 Task: Reply All to email with the signature Emma Green with the subject 'Request for a new project' from softage.1@softage.net with the message 'I would like to request a follow-up meeting to discuss the next steps.'
Action: Mouse moved to (1032, 232)
Screenshot: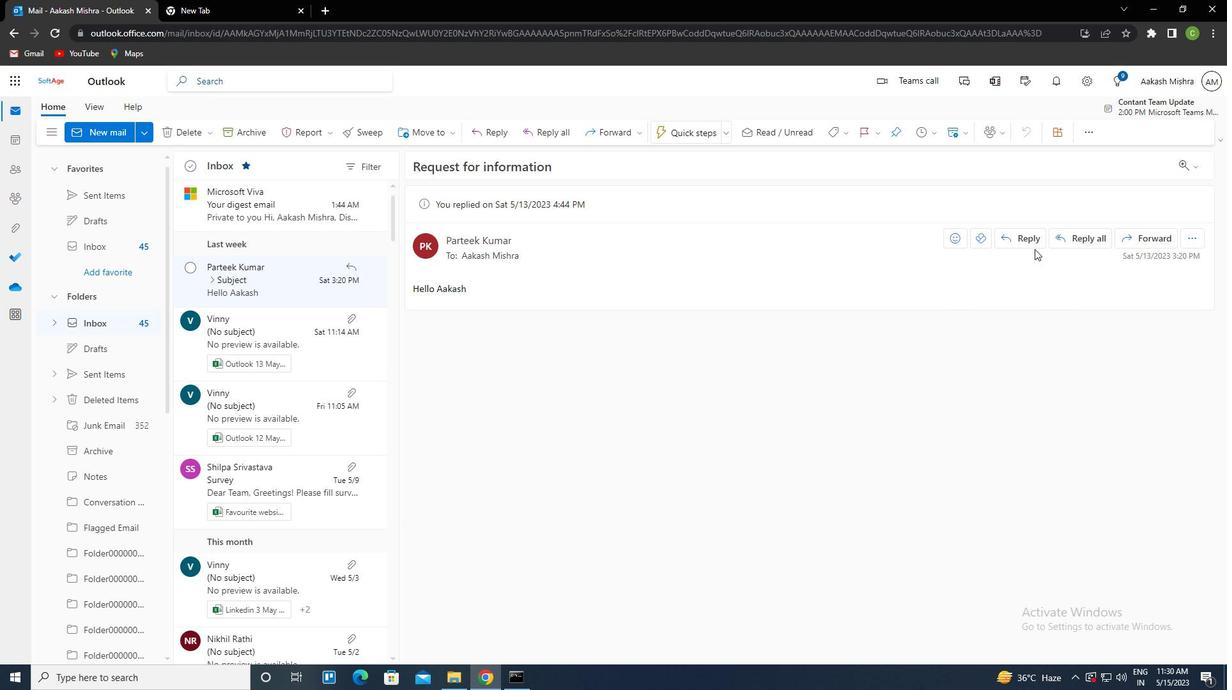 
Action: Mouse pressed left at (1032, 232)
Screenshot: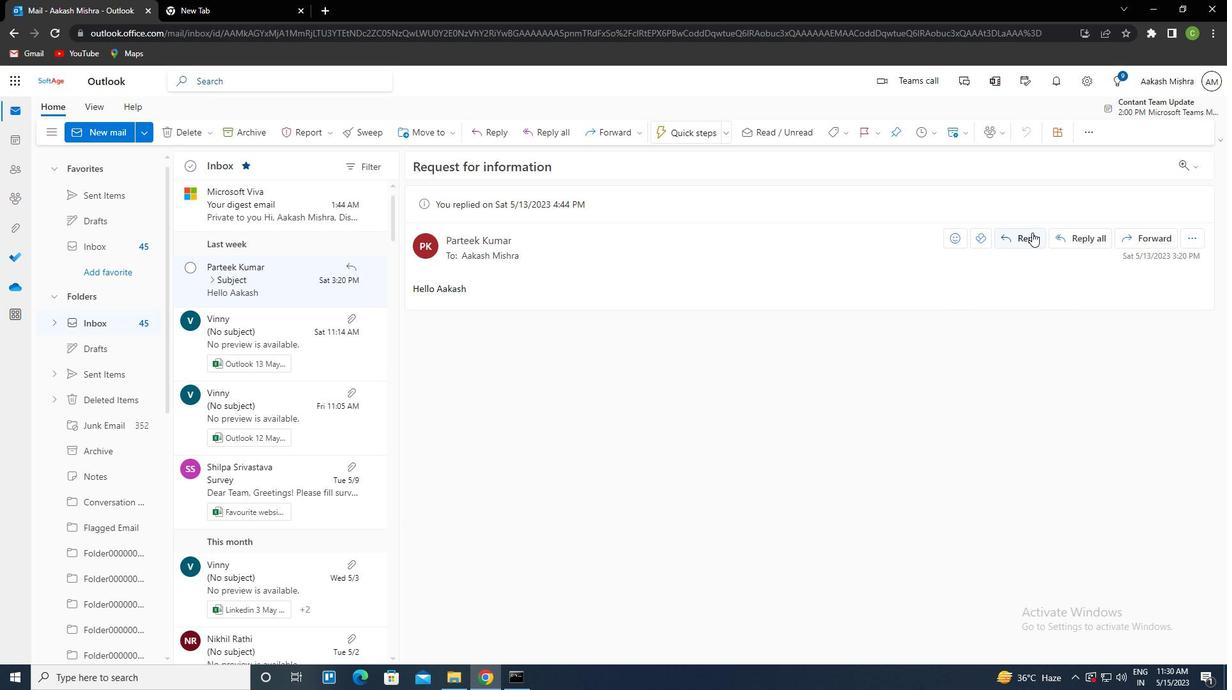 
Action: Mouse moved to (836, 136)
Screenshot: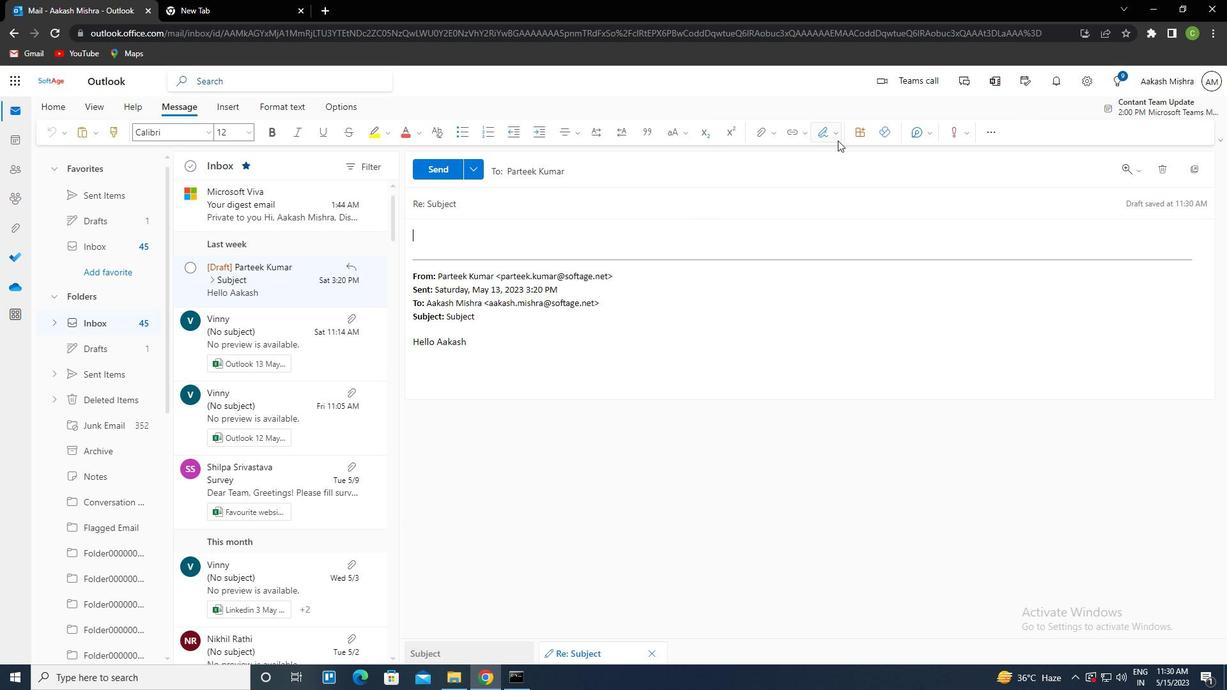 
Action: Mouse pressed left at (836, 136)
Screenshot: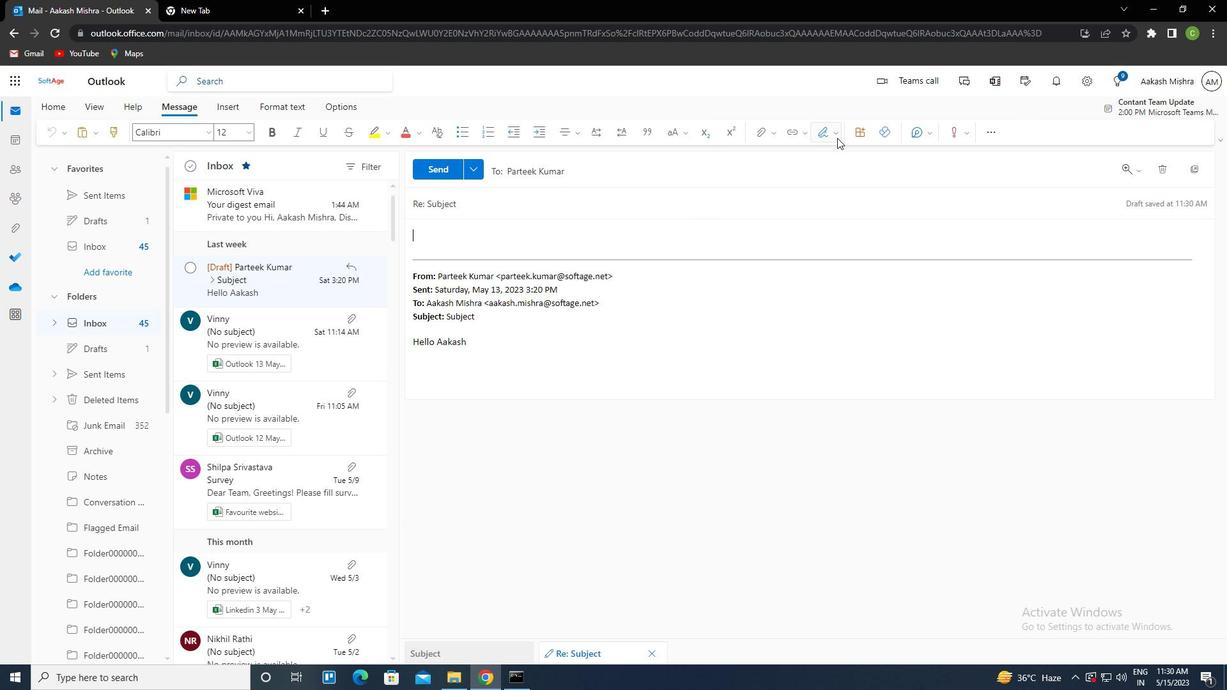 
Action: Mouse moved to (809, 182)
Screenshot: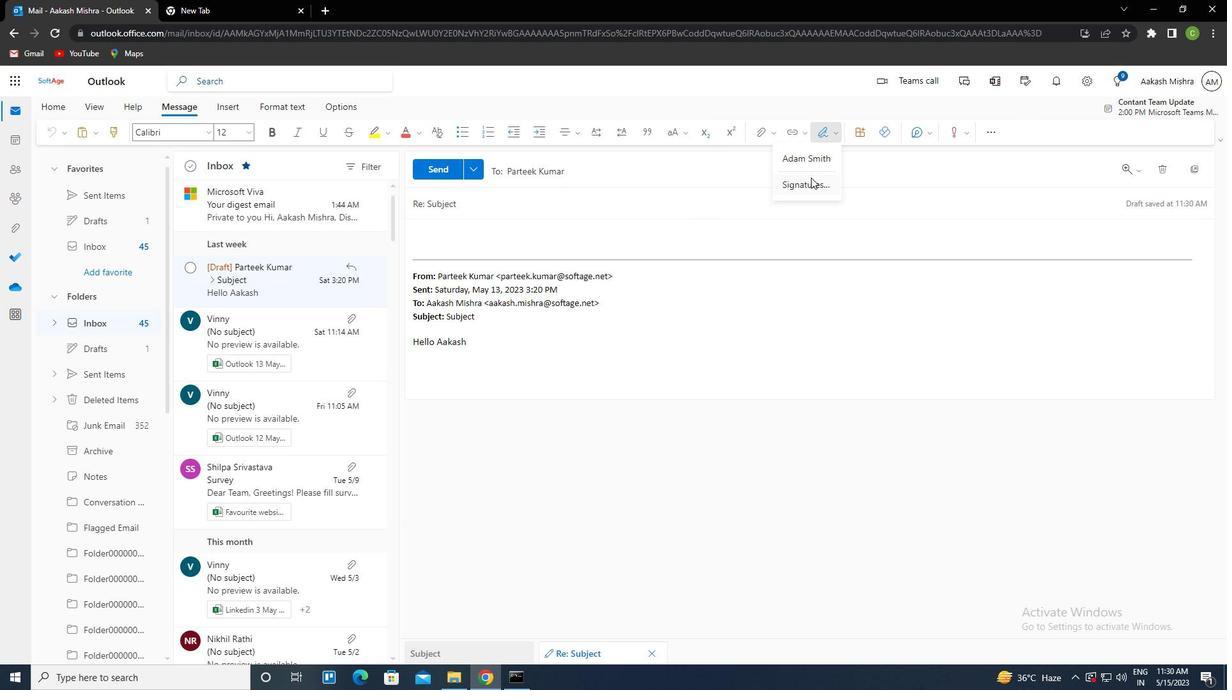 
Action: Mouse pressed left at (809, 182)
Screenshot: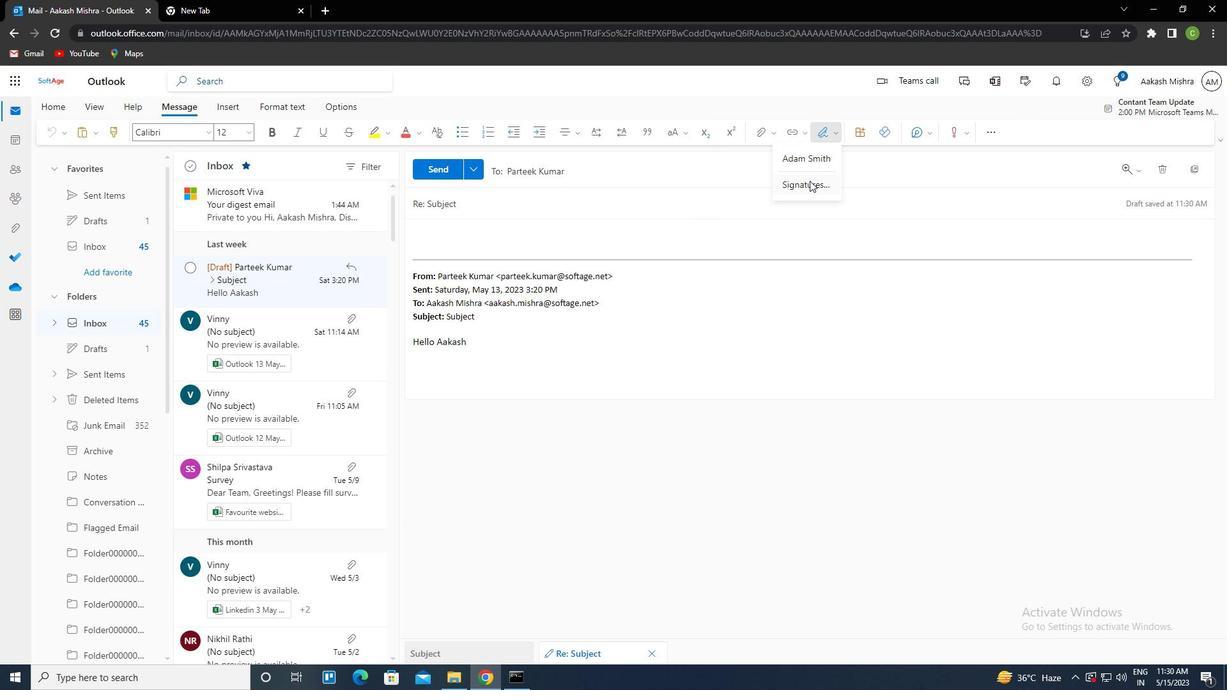 
Action: Mouse moved to (868, 239)
Screenshot: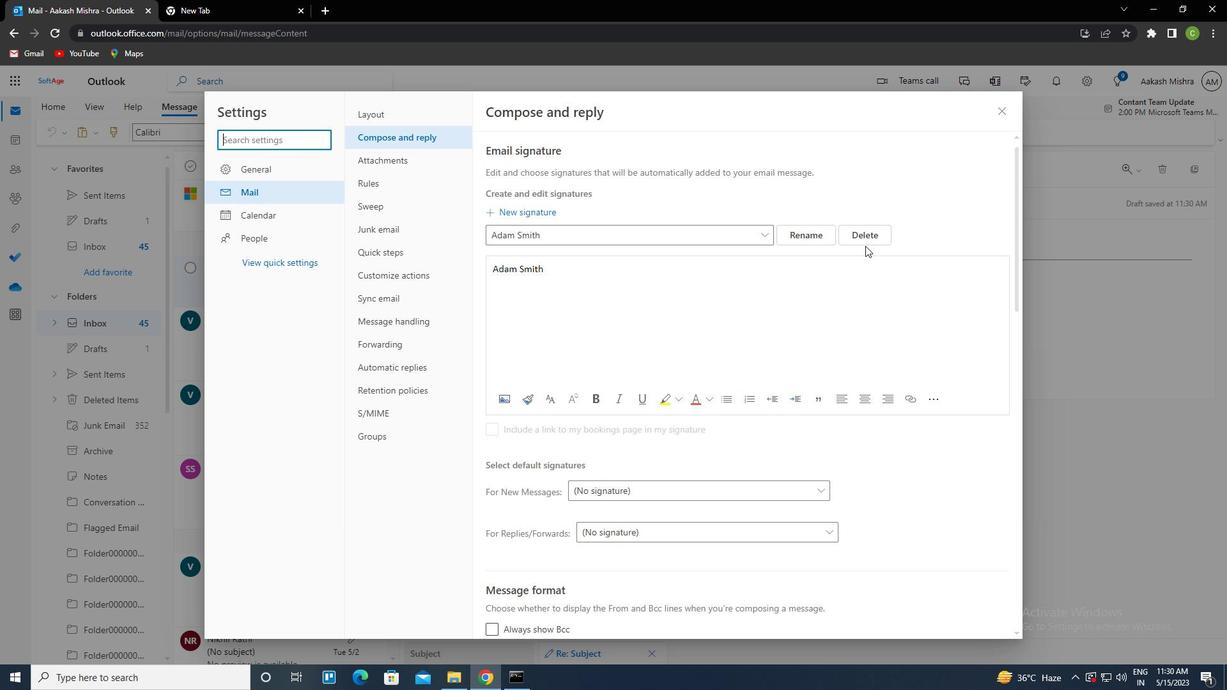 
Action: Mouse pressed left at (868, 239)
Screenshot: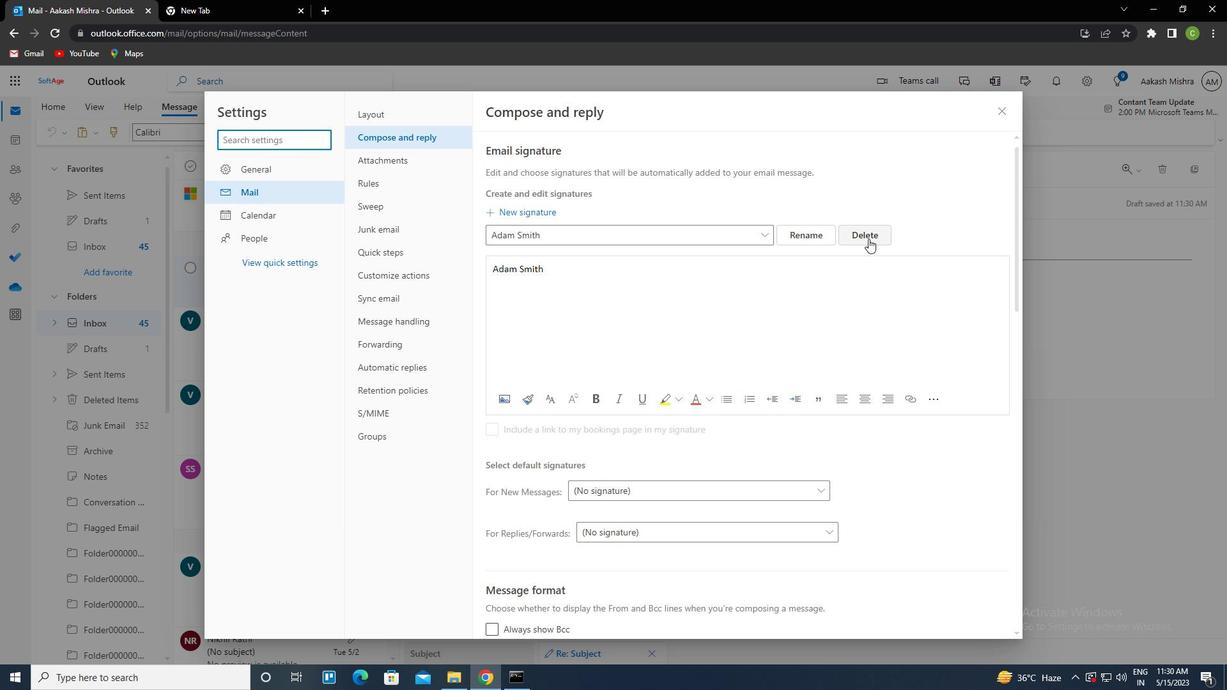 
Action: Mouse moved to (628, 230)
Screenshot: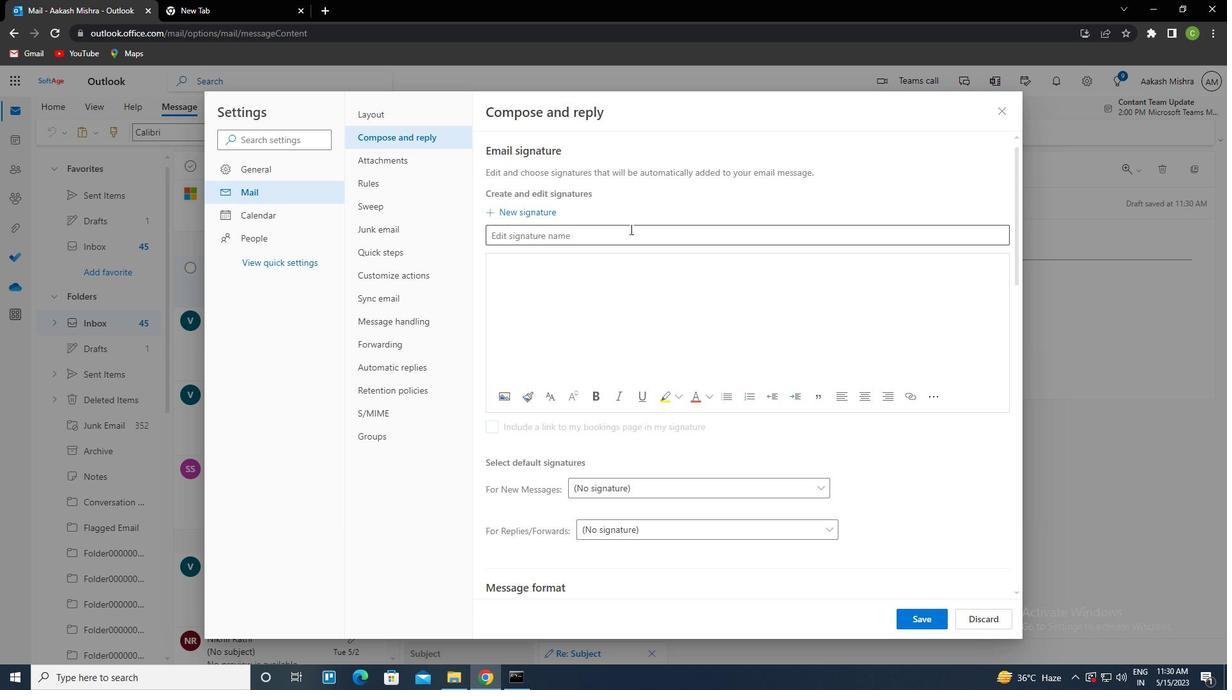 
Action: Mouse pressed left at (628, 230)
Screenshot: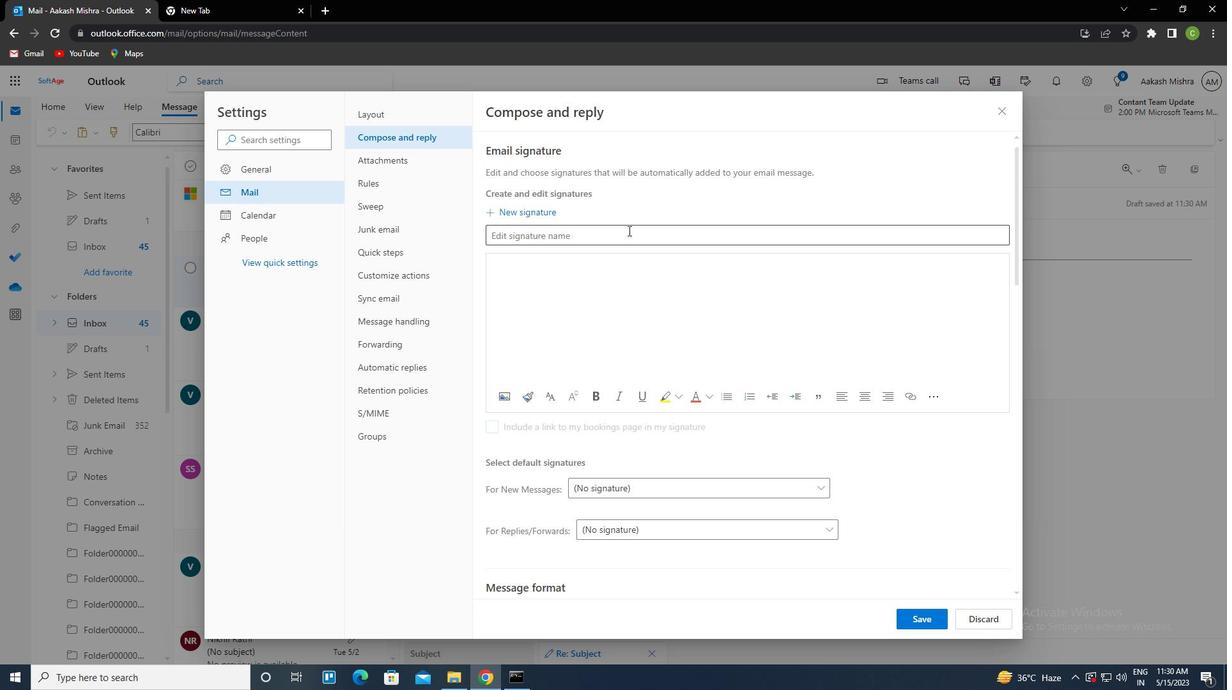 
Action: Key pressed <Key.caps_lock><Key.caps_lock>e<Key.caps_lock>mma<Key.space><Key.caps_lock>g<Key.caps_lock>reen<Key.tab><Key.caps_lock>e<Key.caps_lock>mma<Key.space><Key.caps_lock>g<Key.caps_lock>reen
Screenshot: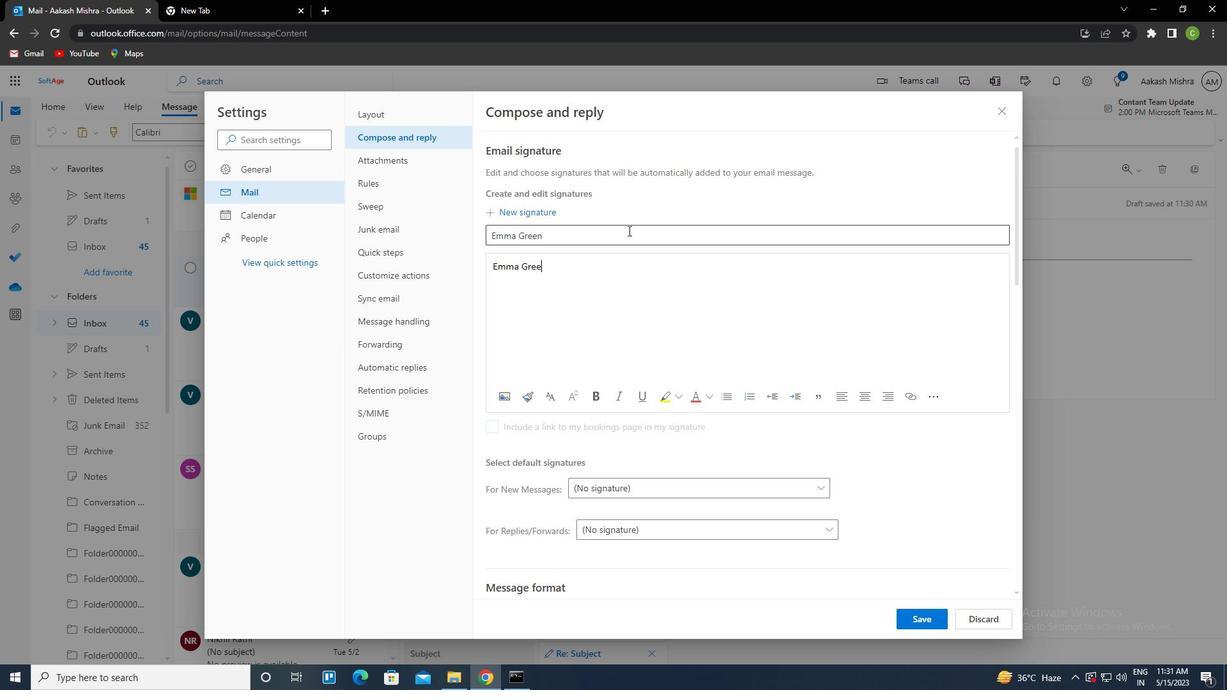 
Action: Mouse moved to (927, 613)
Screenshot: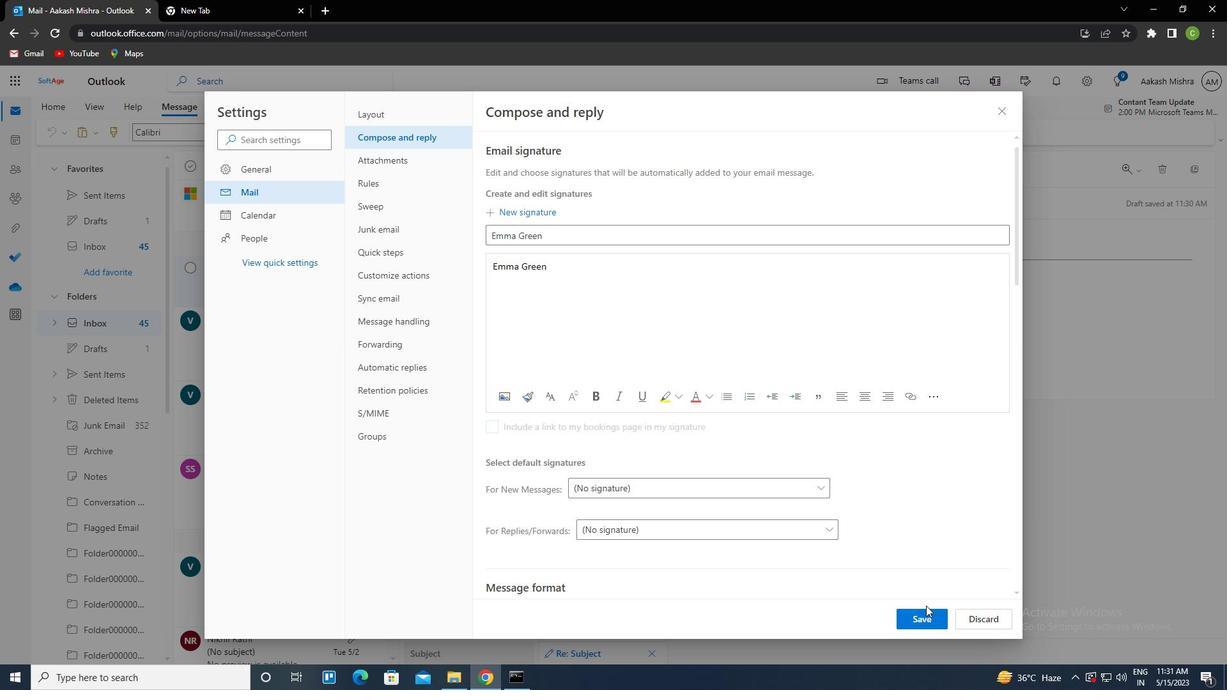
Action: Mouse pressed left at (927, 613)
Screenshot: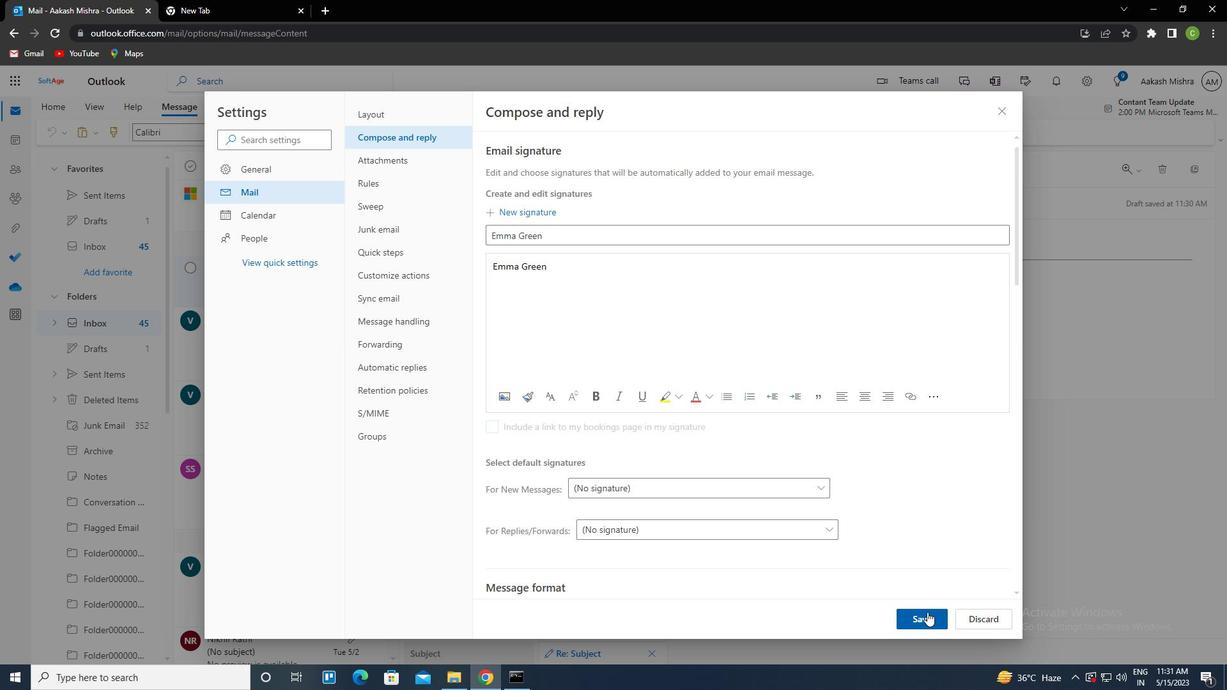 
Action: Mouse moved to (1008, 106)
Screenshot: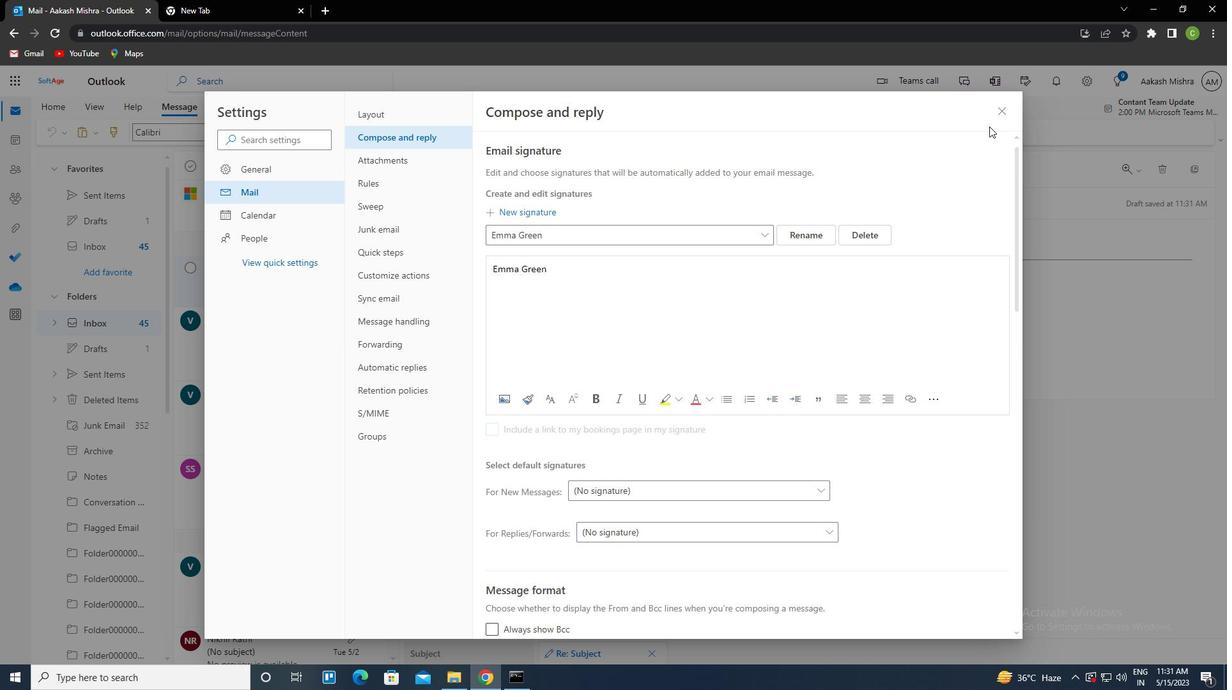 
Action: Mouse pressed left at (1008, 106)
Screenshot: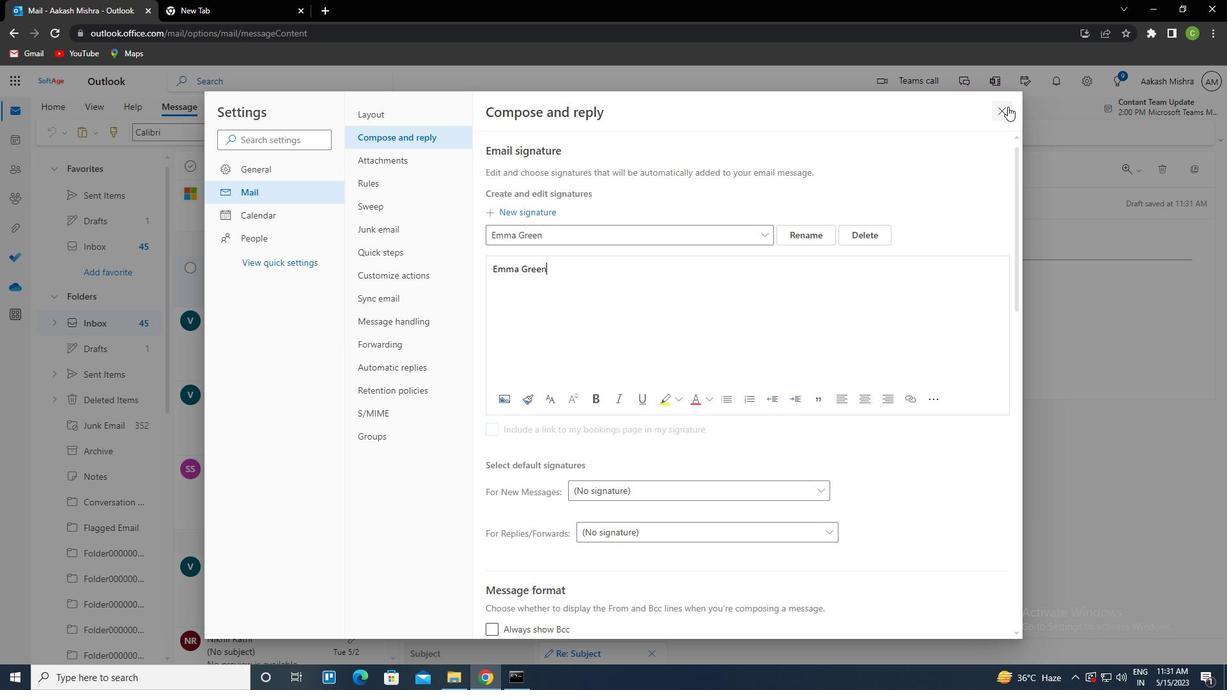 
Action: Mouse moved to (833, 132)
Screenshot: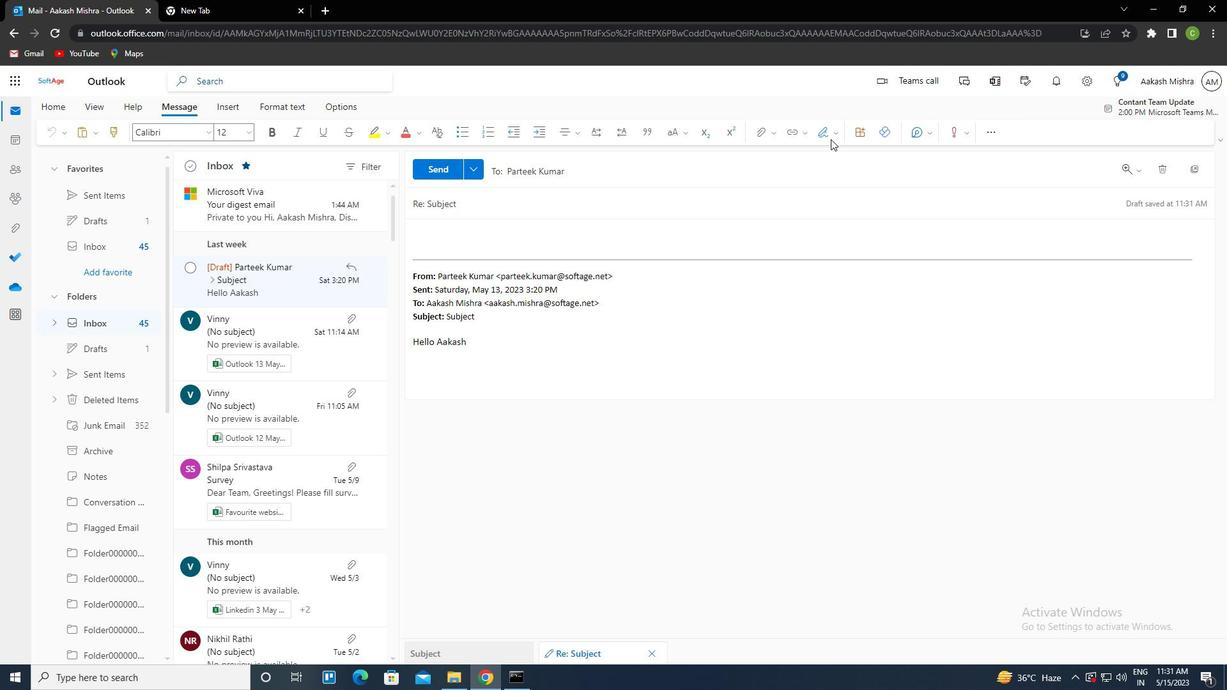 
Action: Mouse pressed left at (833, 132)
Screenshot: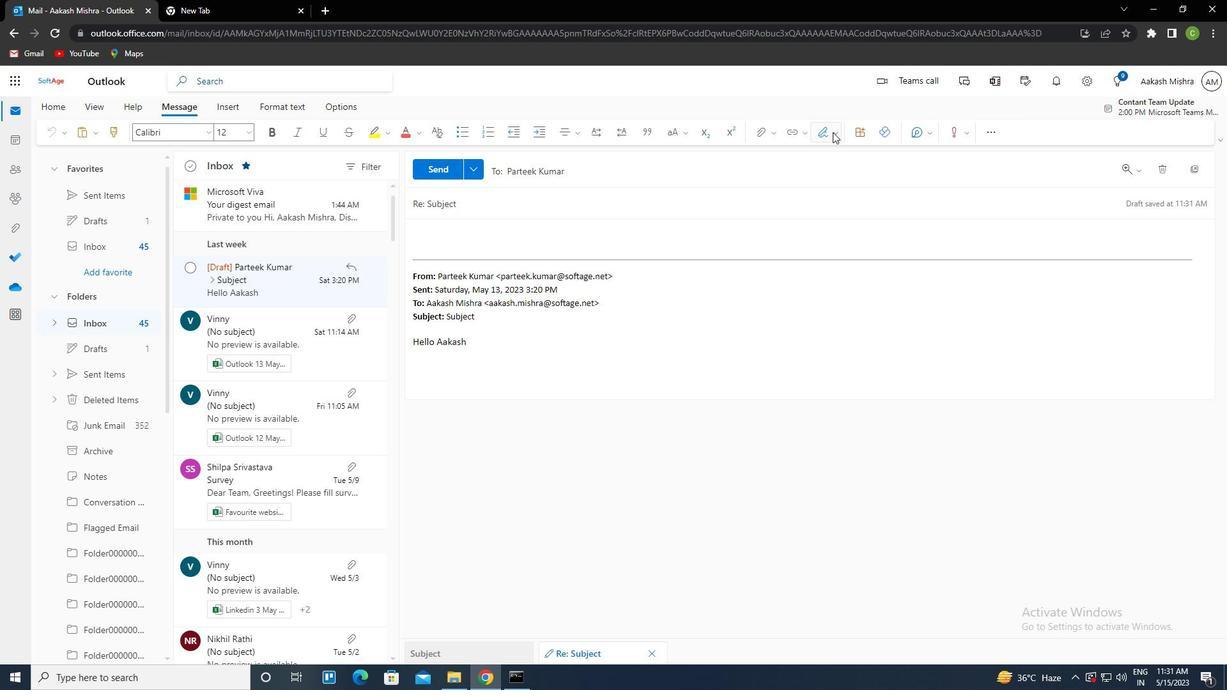 
Action: Mouse moved to (794, 160)
Screenshot: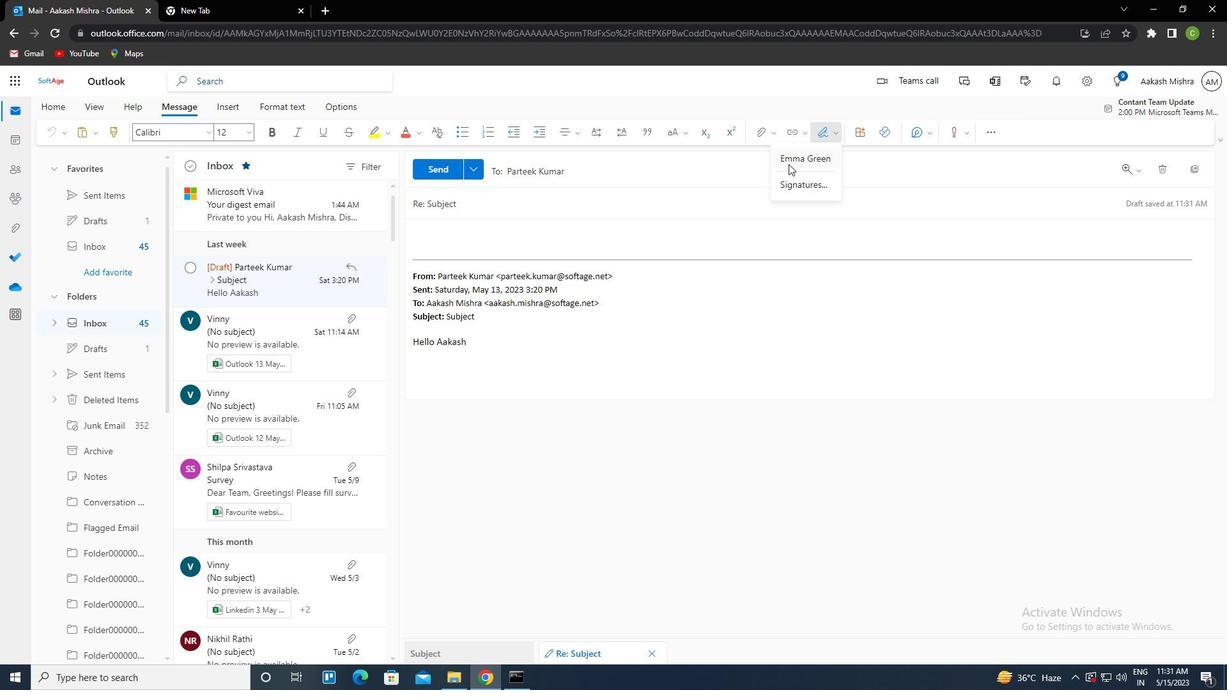 
Action: Mouse pressed left at (794, 160)
Screenshot: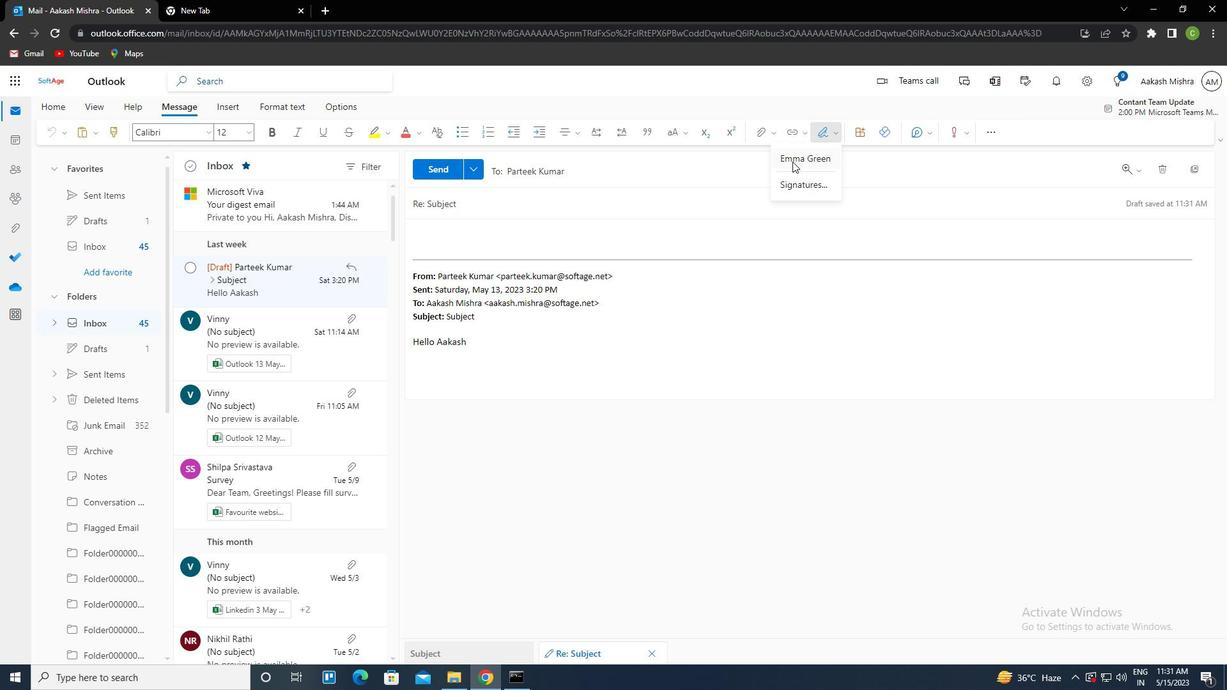 
Action: Mouse moved to (517, 205)
Screenshot: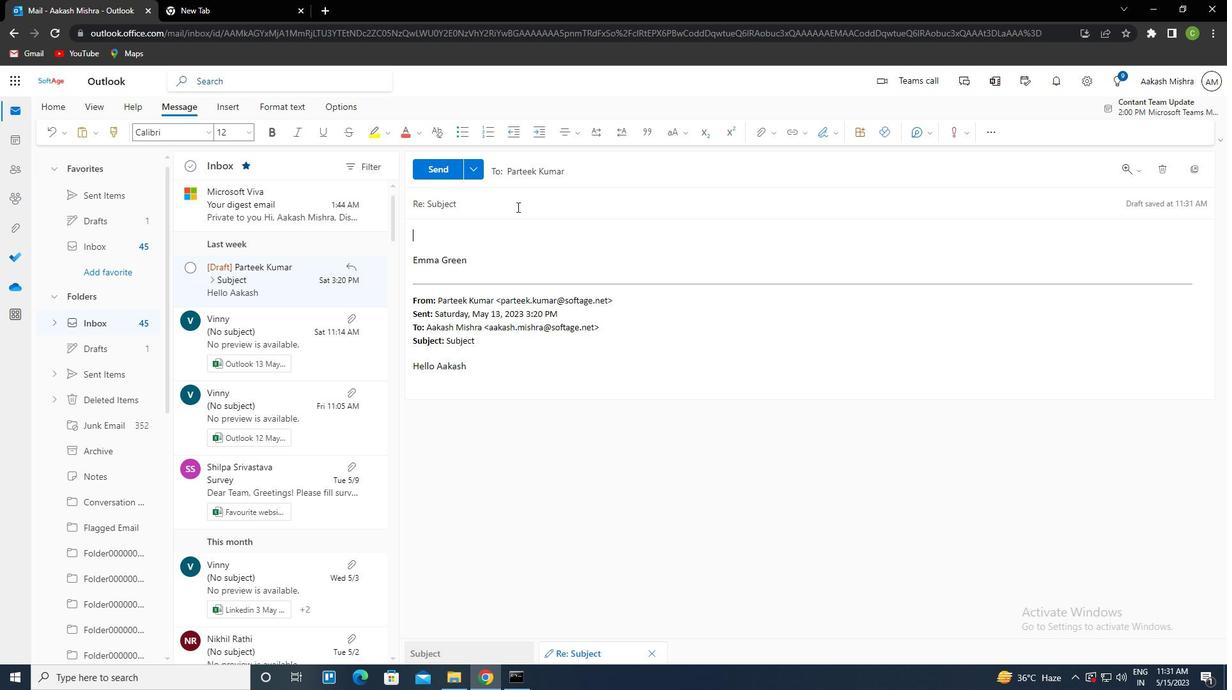 
Action: Mouse pressed left at (517, 205)
Screenshot: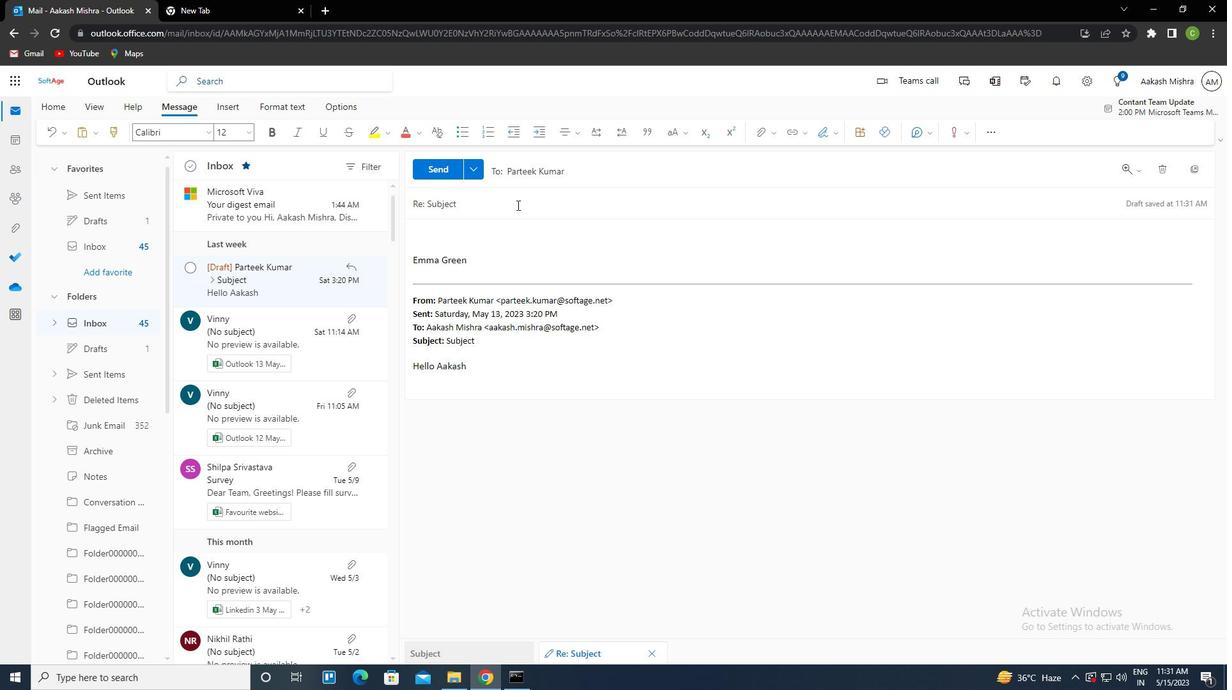 
Action: Key pressed <Key.shift><Key.left><Key.delete><Key.caps_lock>ctrl+R<Key.caps_lock>EQUEST<Key.space>FOR<Key.space>A<Key.space>NEW<Key.space>PROJECT<Key.tab><Key.caps_lock>I<Key.caps_lock><Key.space>WOULD<Key.space>LIE<Key.backspace>KE<Key.space>TO<Key.space>REQUET<Key.backspace>ST<Key.space>A<Key.space>FOLLOW<Key.shift_r>_UP<Key.backspace><Key.backspace><Key.backspace>-UP<Key.space>MEETING<Key.space>TO<Key.space>DISCUSS<Key.space>THE<Key.space>NEXT<Key.space>STEPS
Screenshot: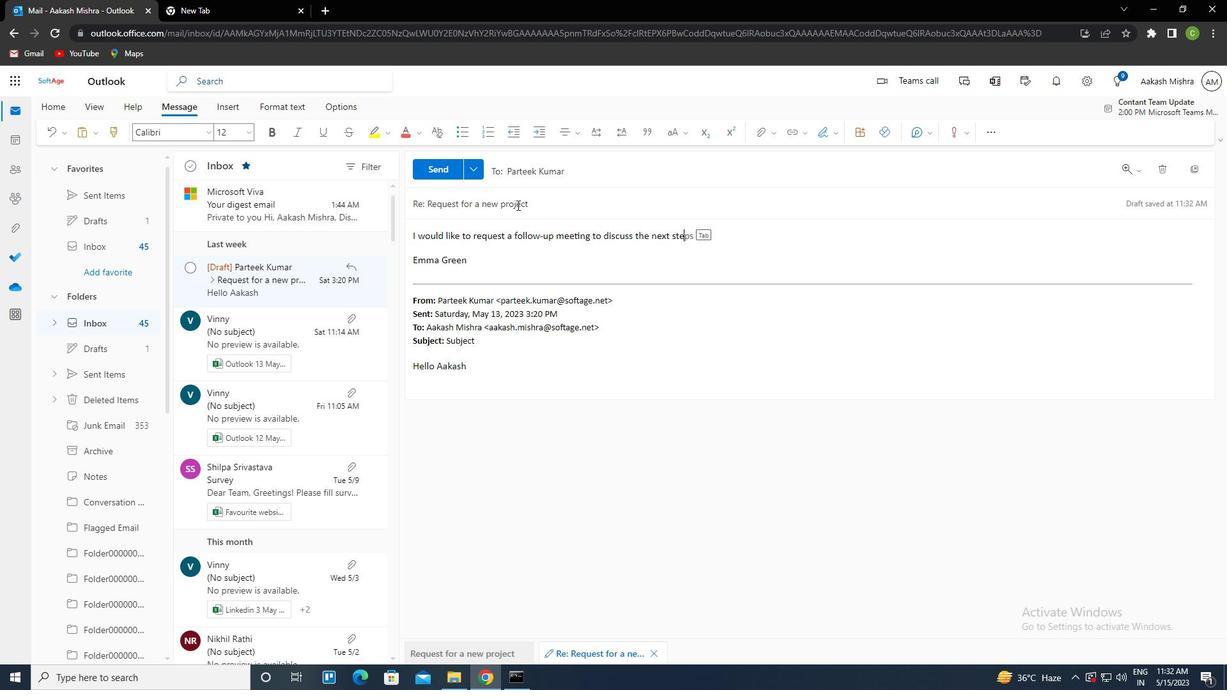 
Action: Mouse moved to (437, 171)
Screenshot: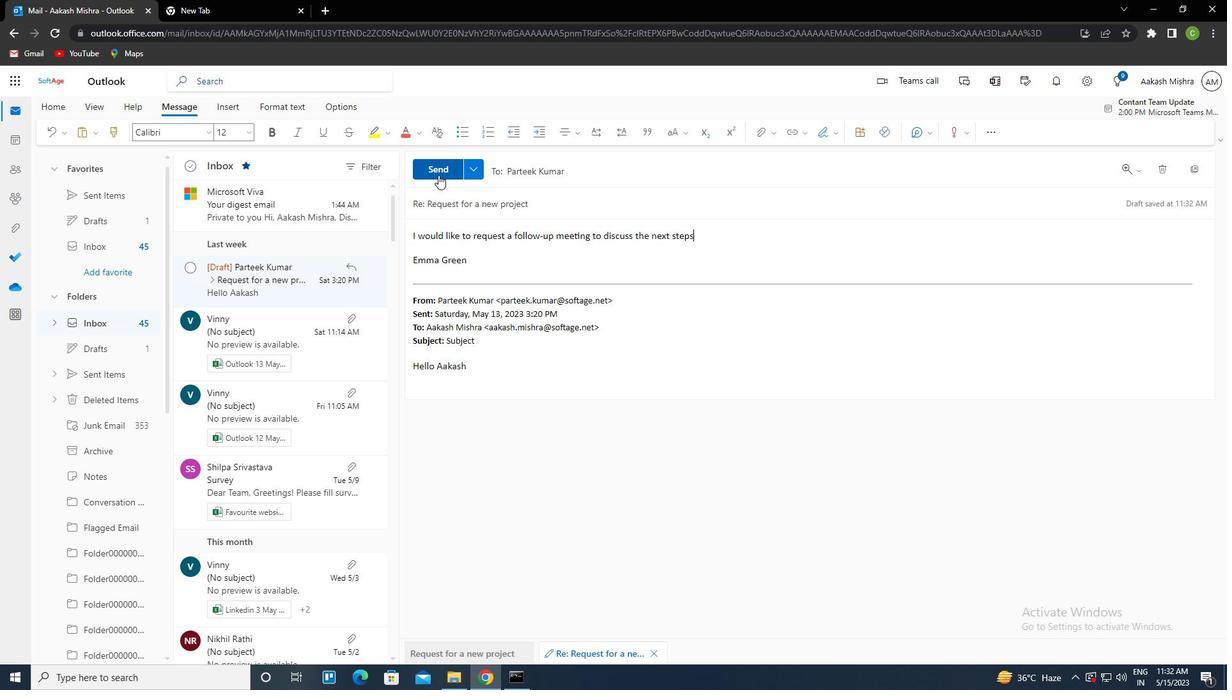 
Action: Mouse pressed left at (437, 171)
Screenshot: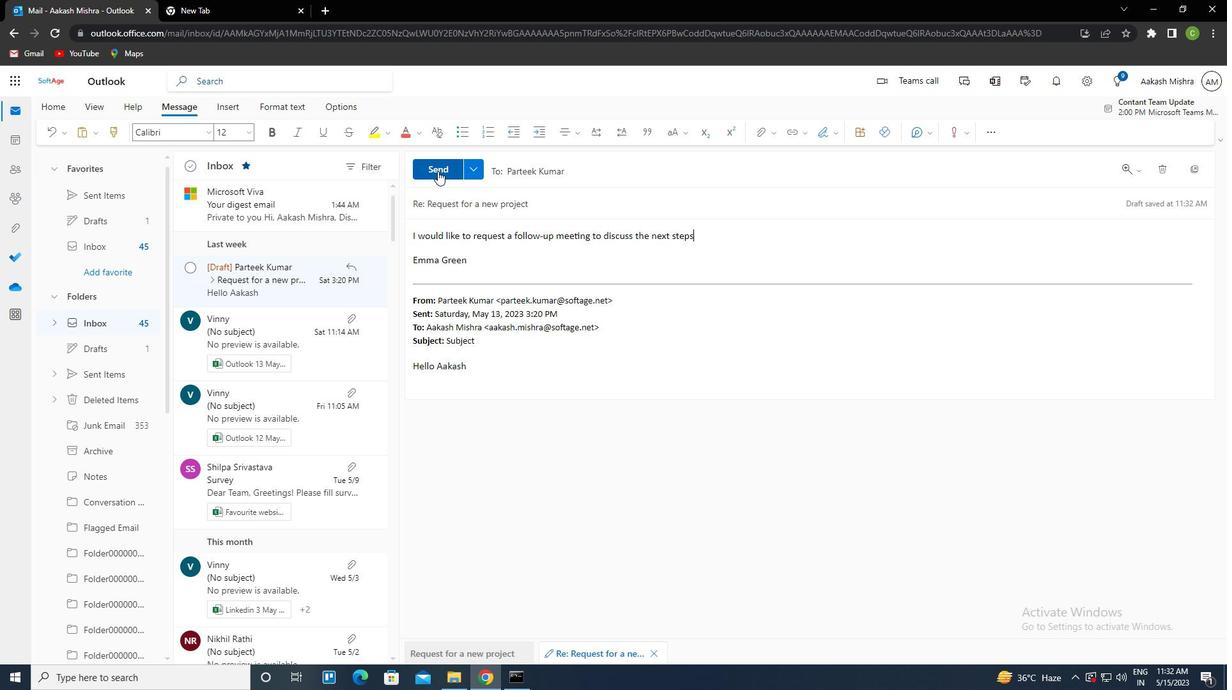 
Action: Mouse moved to (545, 361)
Screenshot: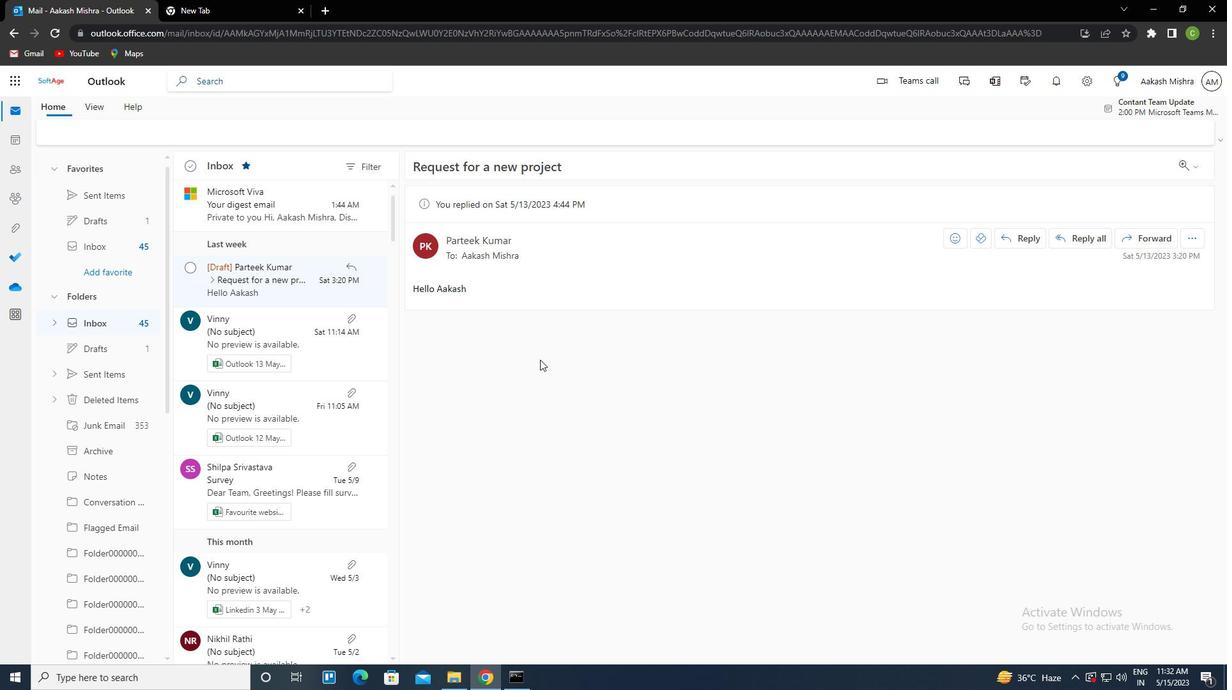 
